 Task: Redo text.
Action: Mouse moved to (7, 46)
Screenshot: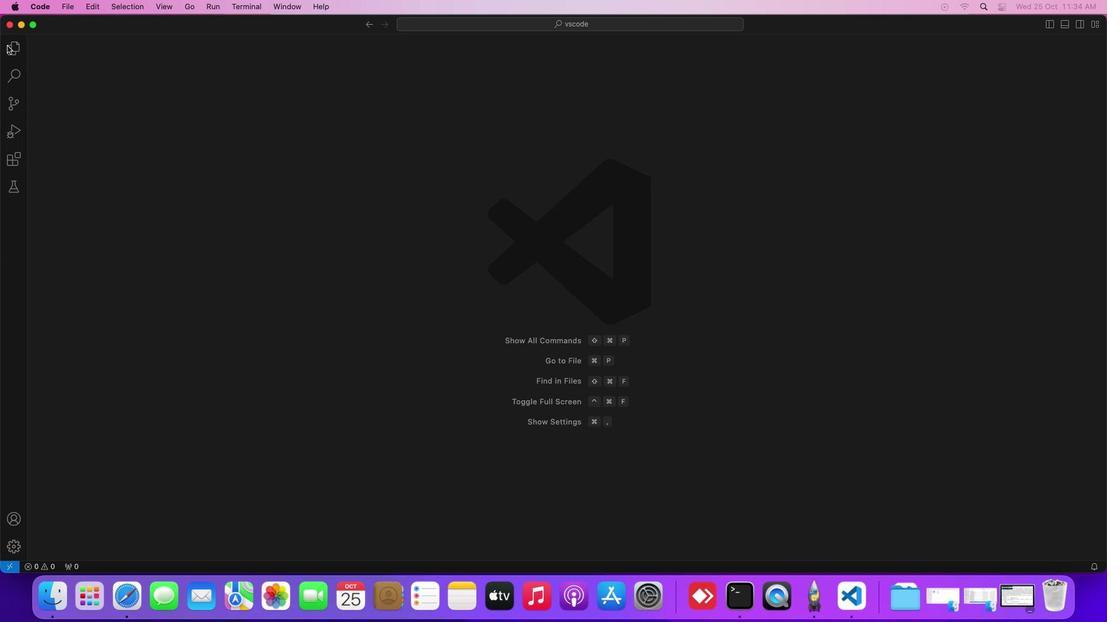 
Action: Mouse pressed left at (7, 46)
Screenshot: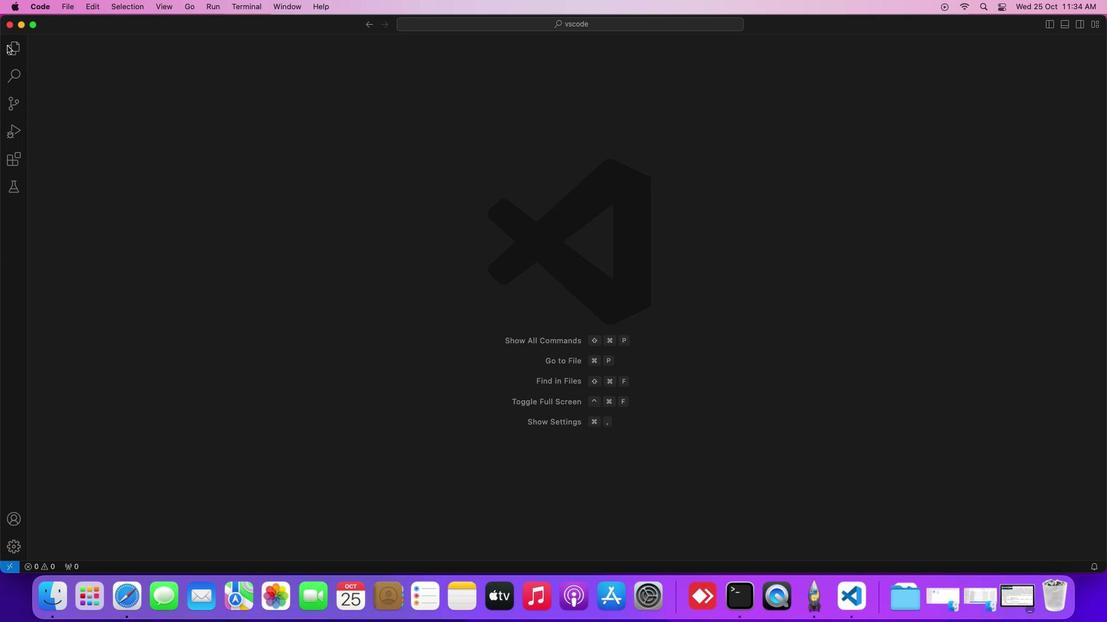 
Action: Mouse moved to (59, 103)
Screenshot: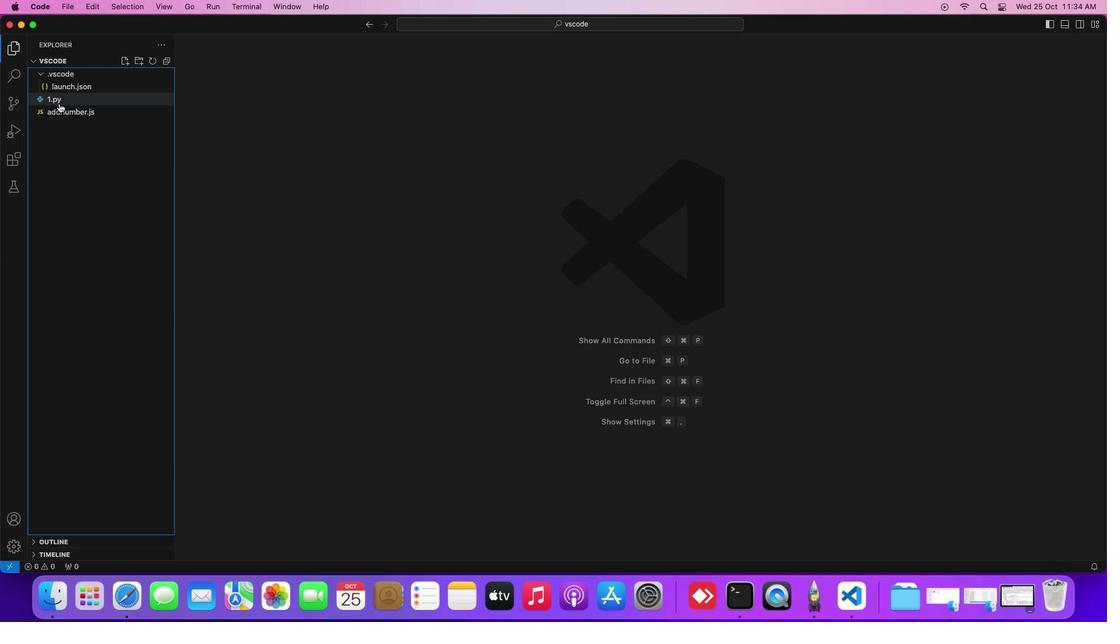 
Action: Mouse pressed left at (59, 103)
Screenshot: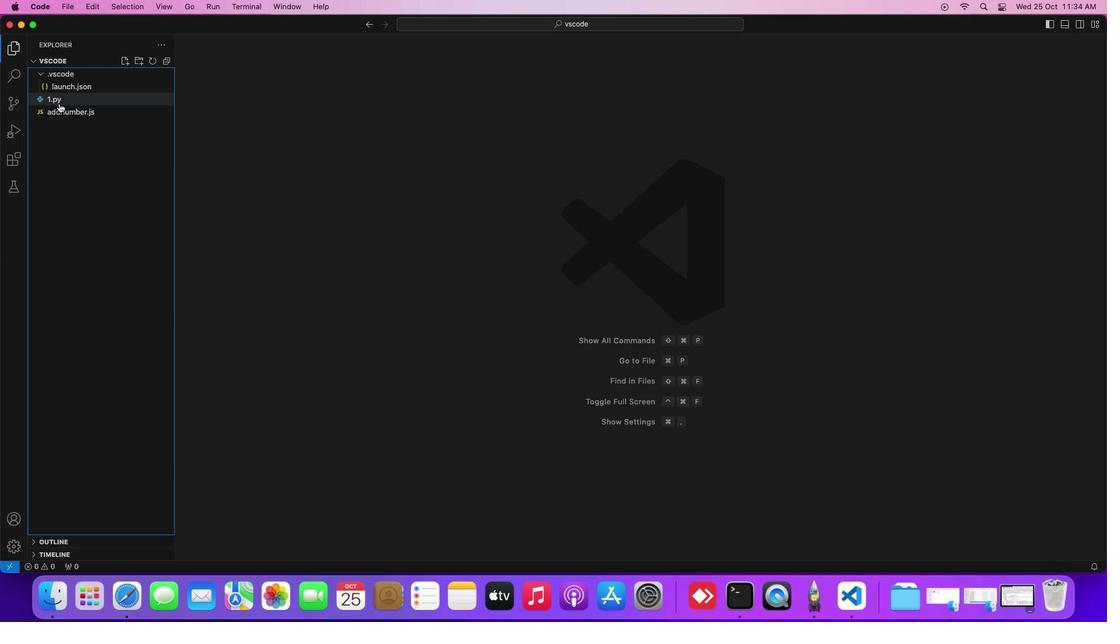 
Action: Mouse moved to (261, 94)
Screenshot: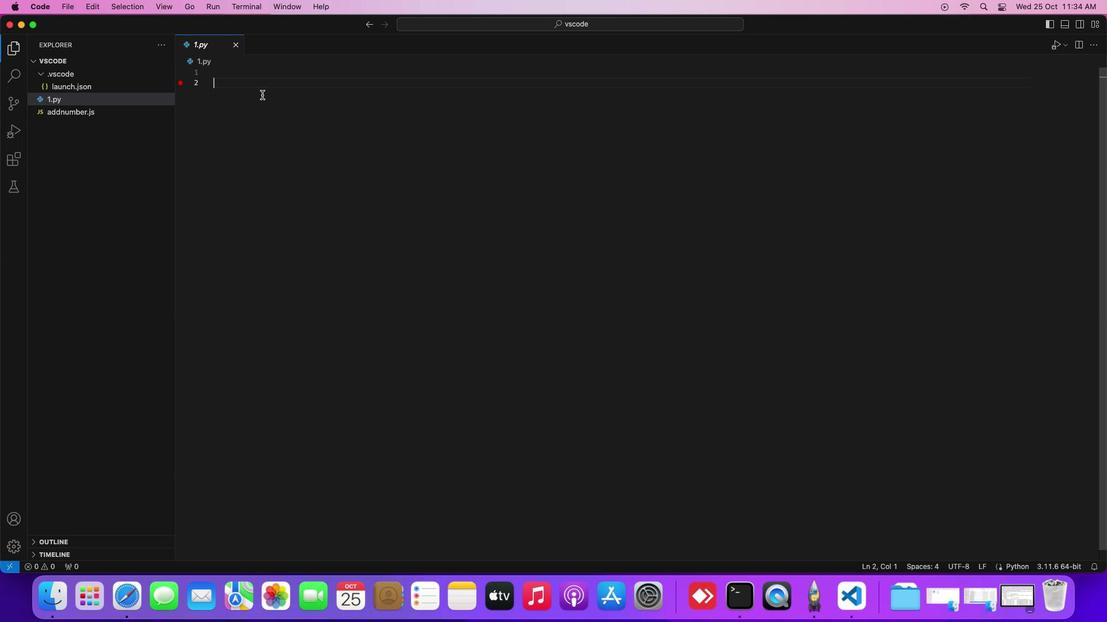 
Action: Mouse pressed left at (261, 94)
Screenshot: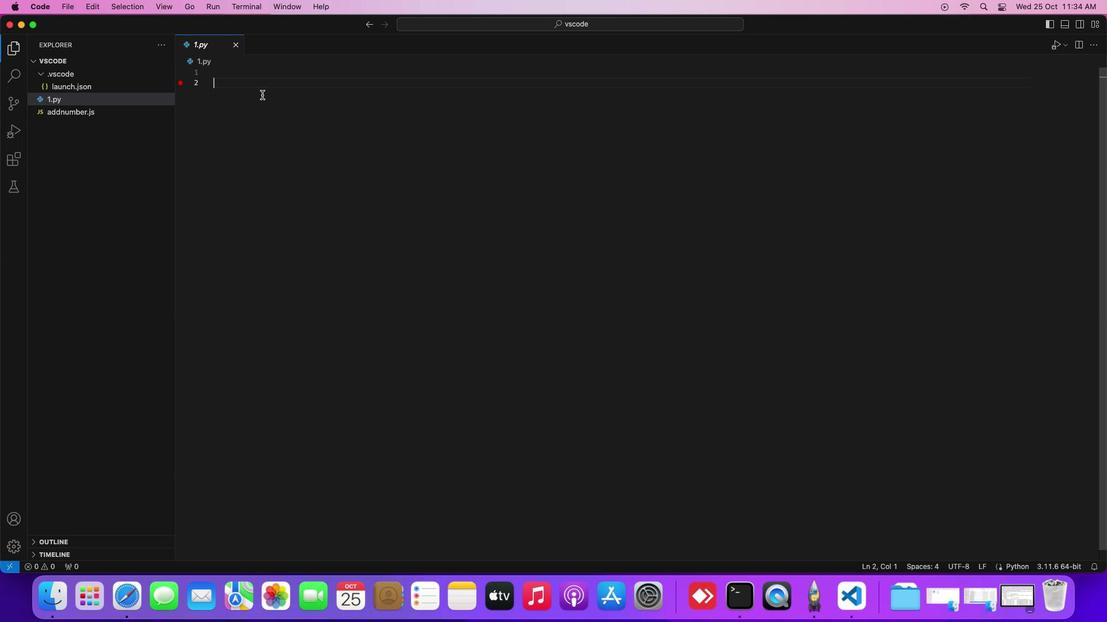 
Action: Mouse moved to (231, 153)
Screenshot: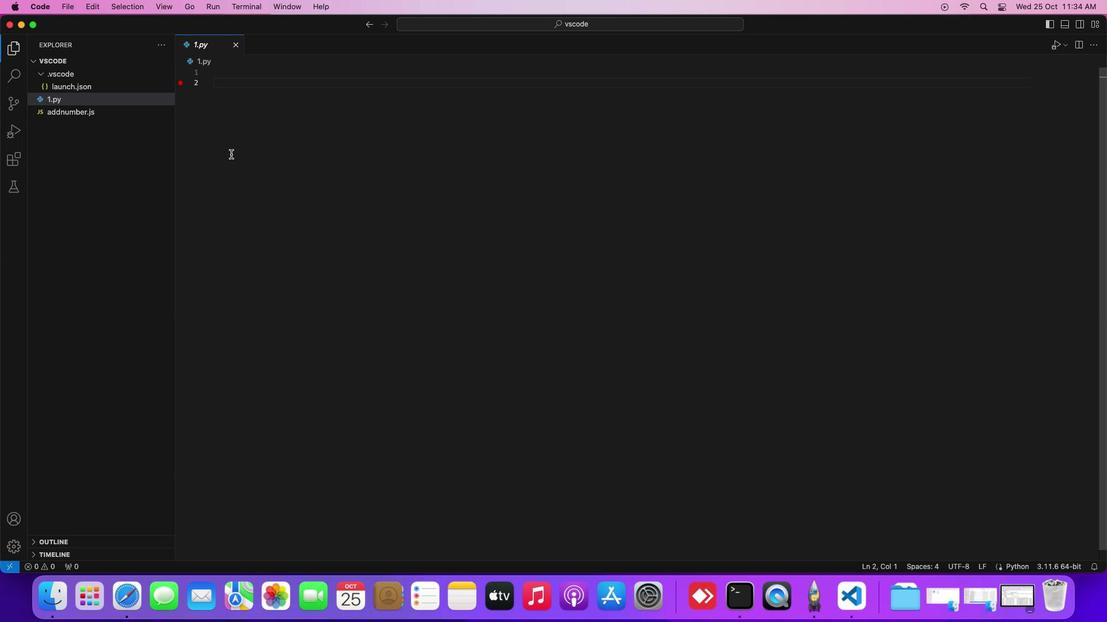 
Action: Key pressed Key.backspace'a'Key.space'='Key.space'1''0'
Screenshot: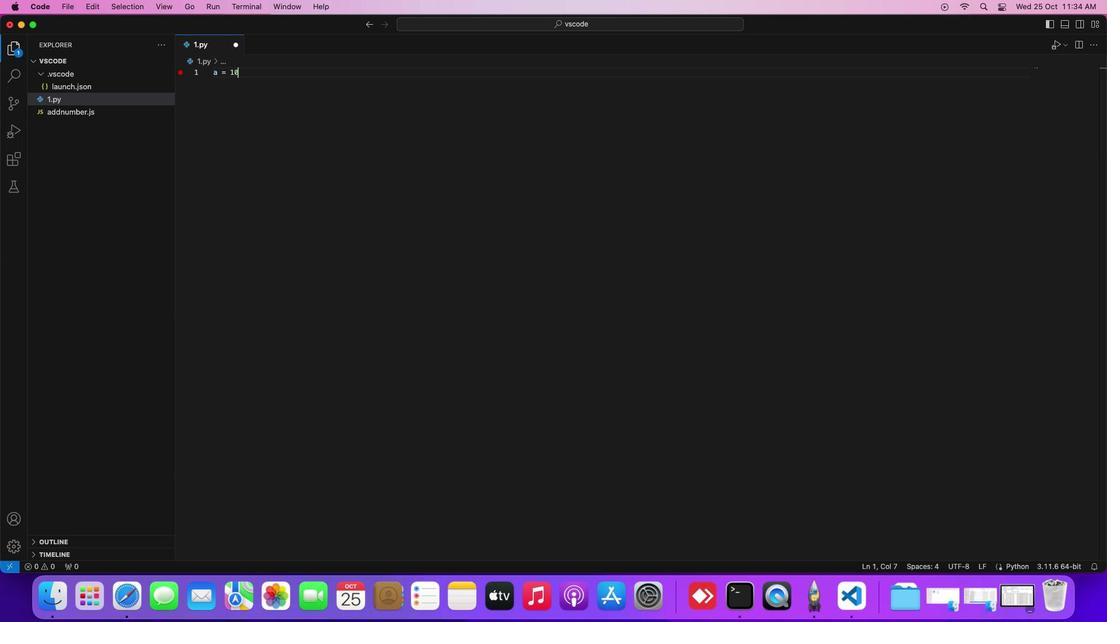 
Action: Mouse moved to (88, 1)
Screenshot: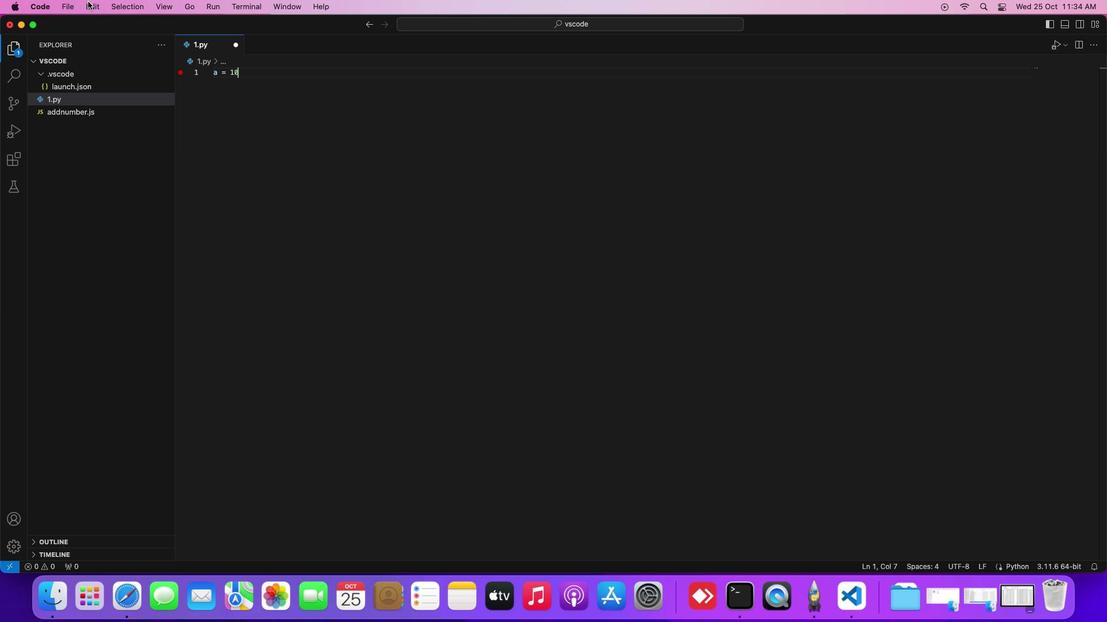 
Action: Mouse pressed left at (88, 1)
Screenshot: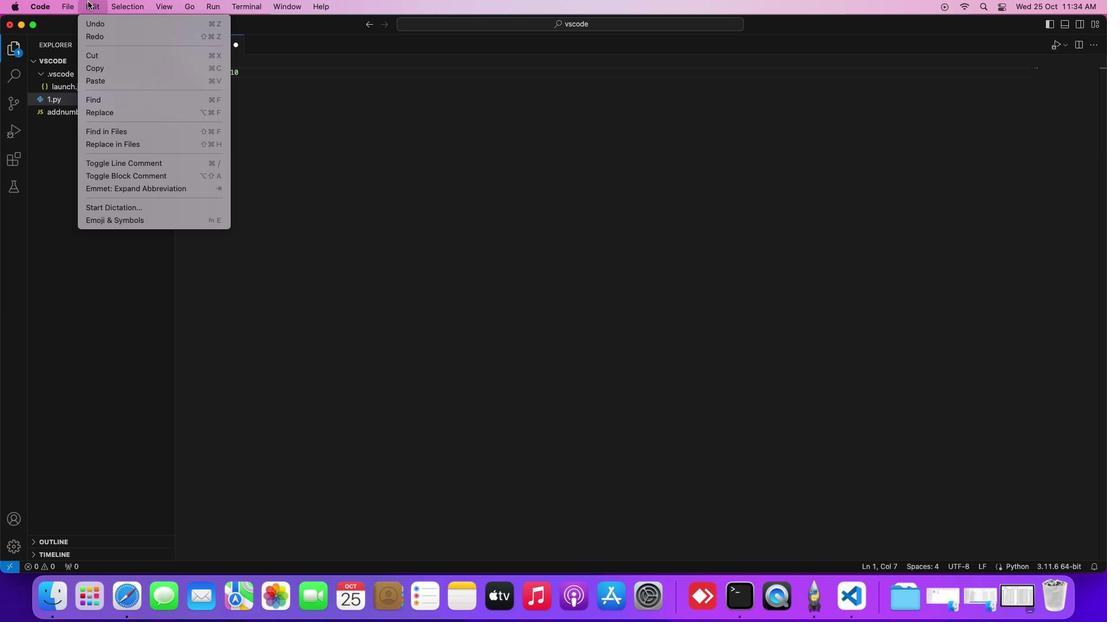 
Action: Mouse moved to (96, 20)
Screenshot: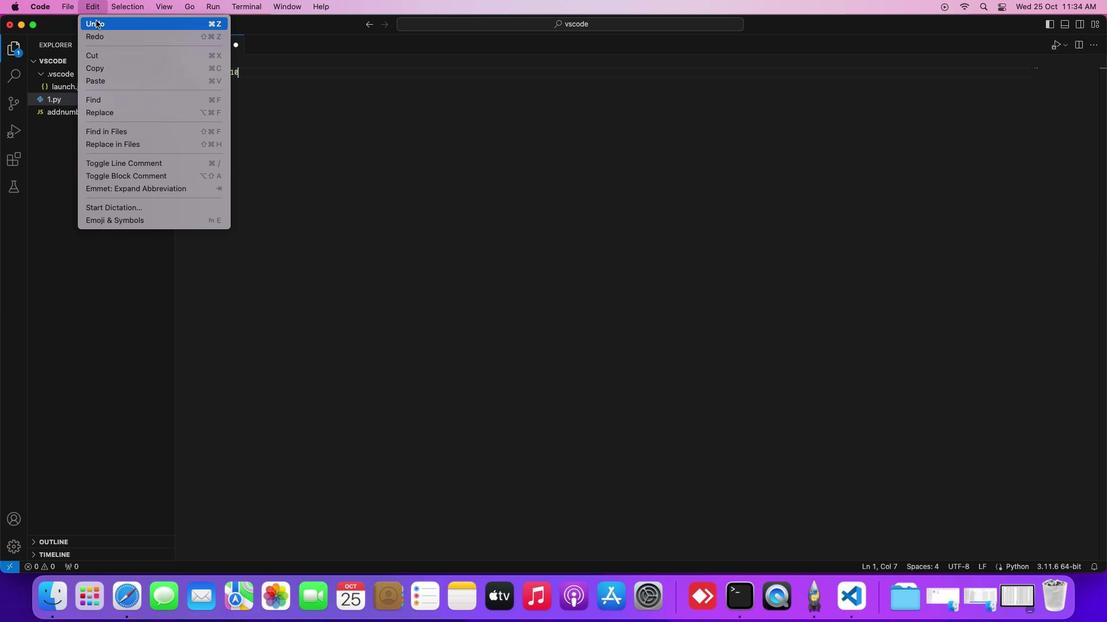 
Action: Mouse pressed left at (96, 20)
Screenshot: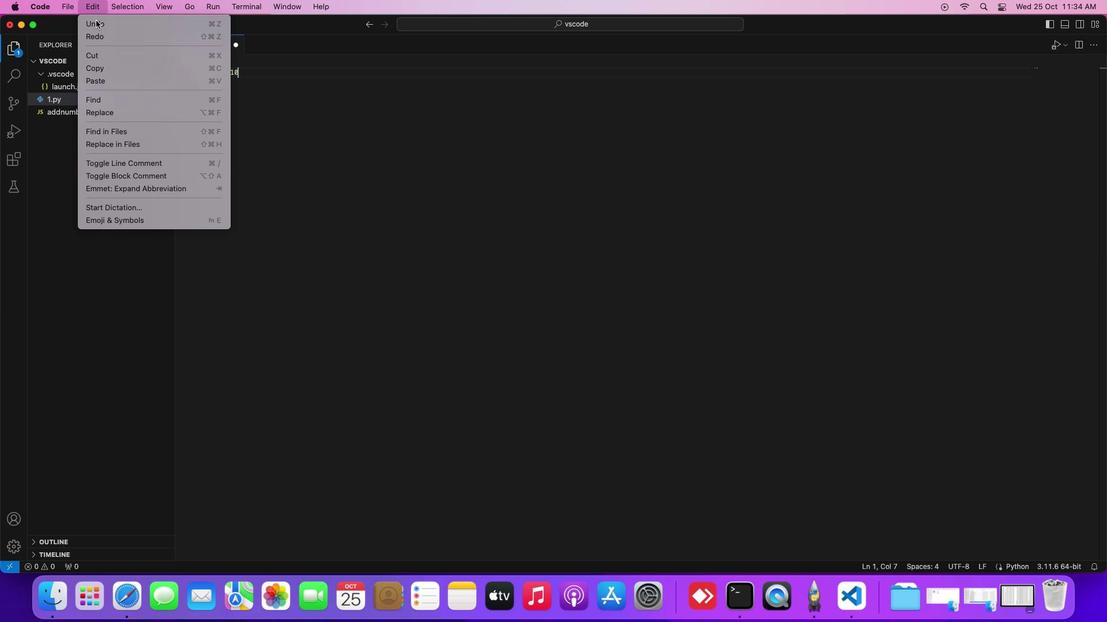 
Action: Mouse moved to (98, 5)
Screenshot: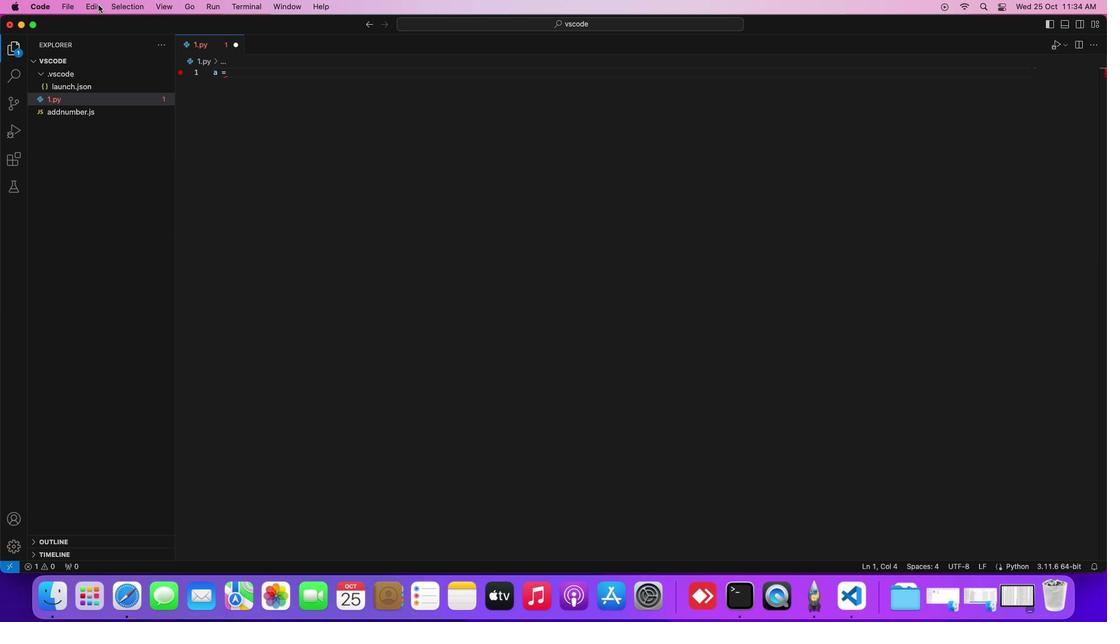 
Action: Mouse pressed left at (98, 5)
Screenshot: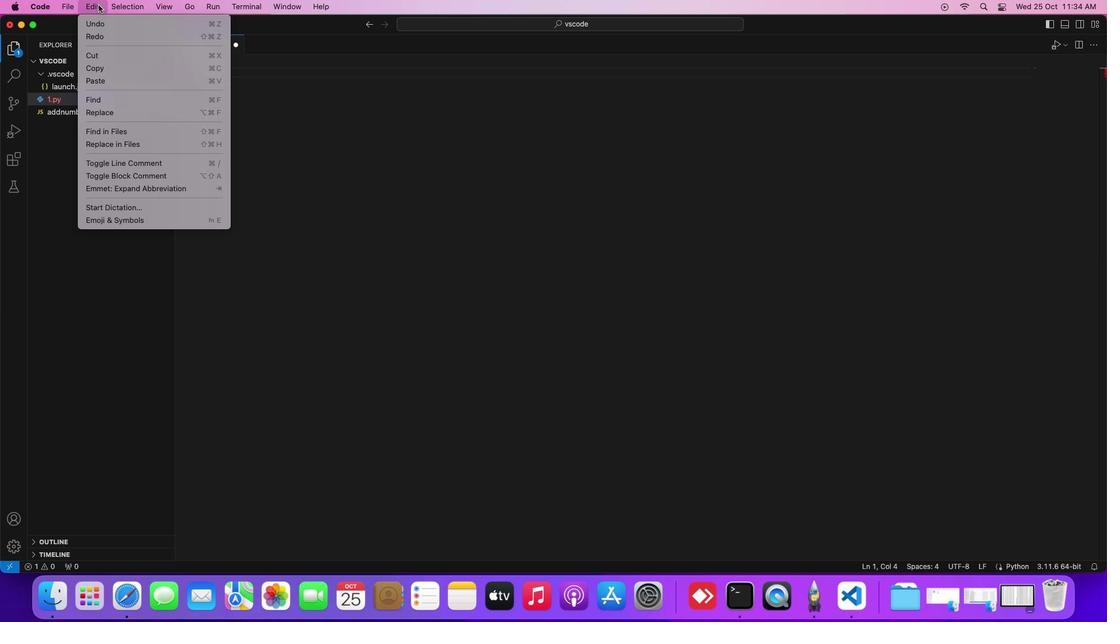 
Action: Mouse moved to (111, 40)
Screenshot: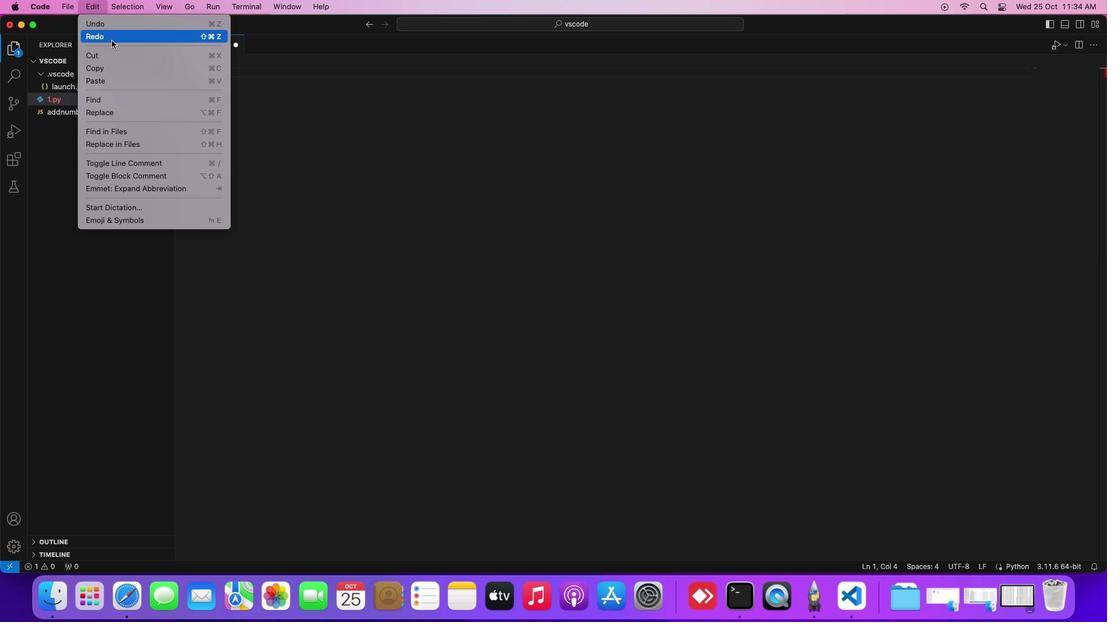 
Action: Mouse pressed left at (111, 40)
Screenshot: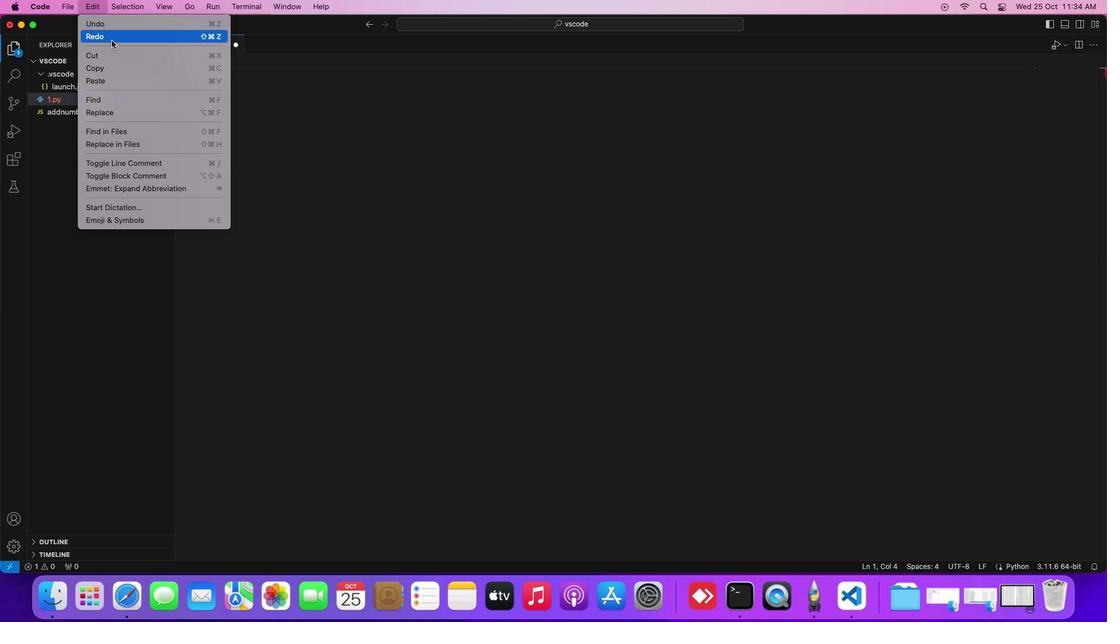 
Action: Mouse moved to (242, 221)
Screenshot: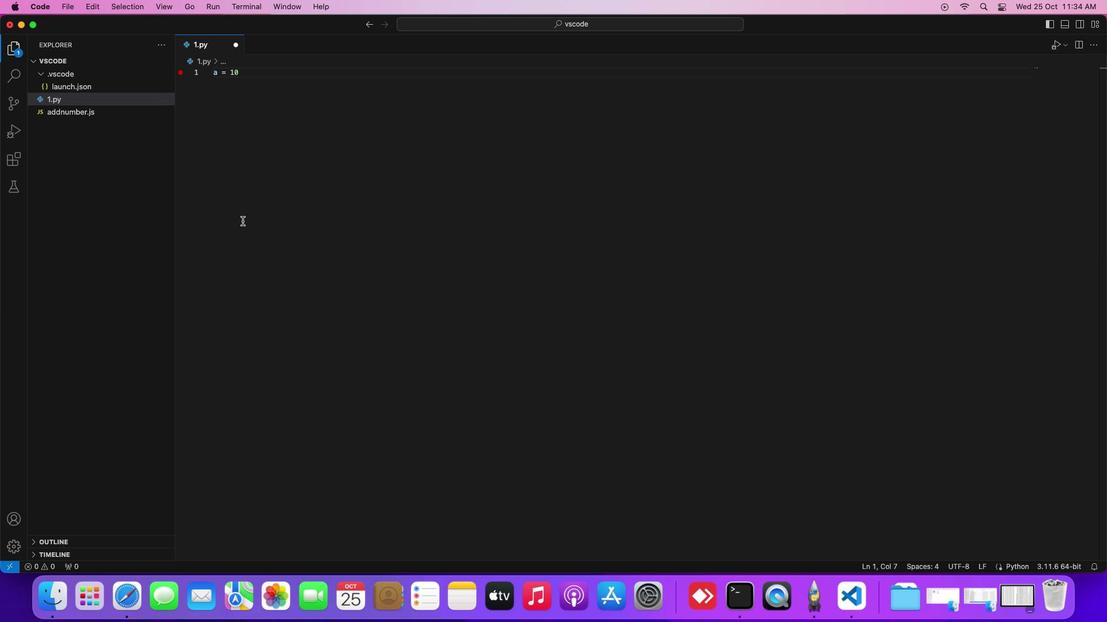 
